 Task: Schedule a meeting for June 20, 2023, from 8:00 AM to 8:30 AM, and invite Shubham Jain.
Action: Mouse moved to (437, 404)
Screenshot: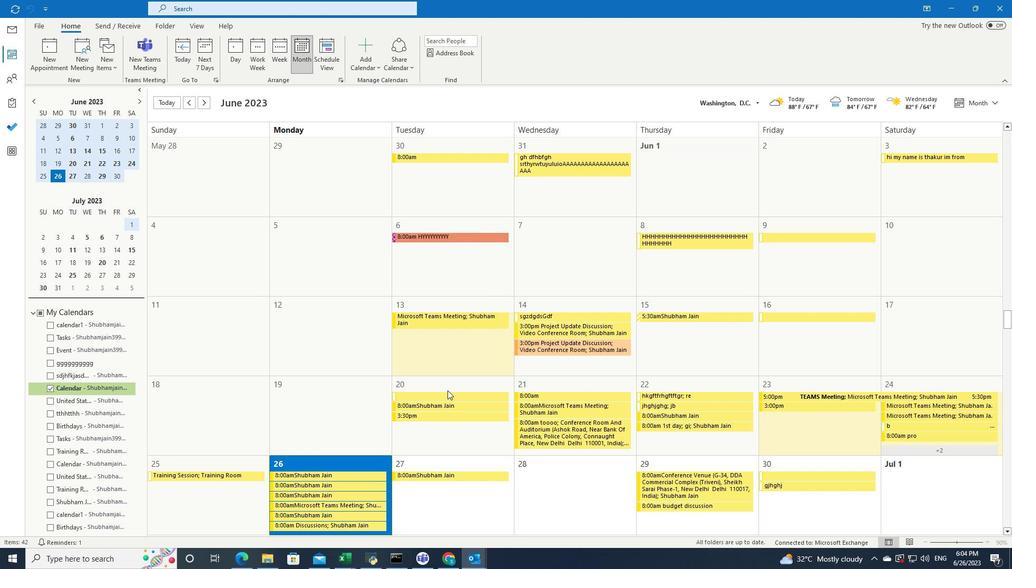 
Action: Mouse pressed left at (437, 404)
Screenshot: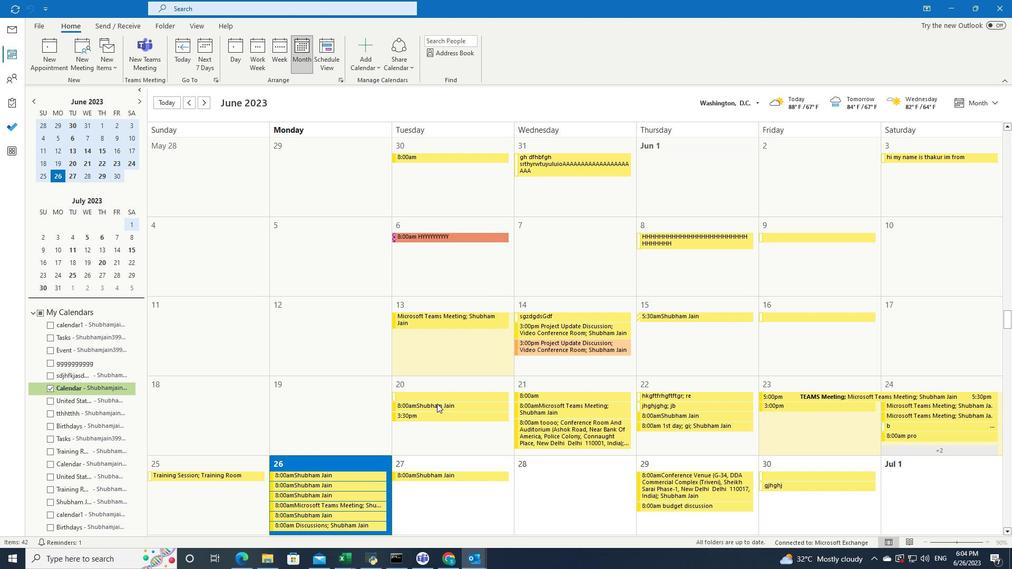 
Action: Mouse pressed left at (437, 404)
Screenshot: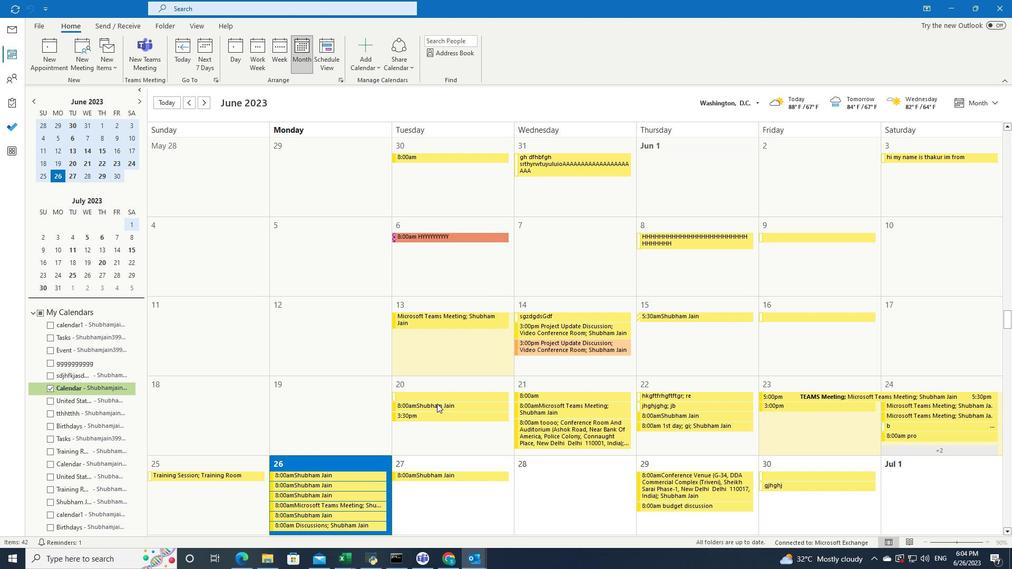 
Action: Mouse moved to (575, 51)
Screenshot: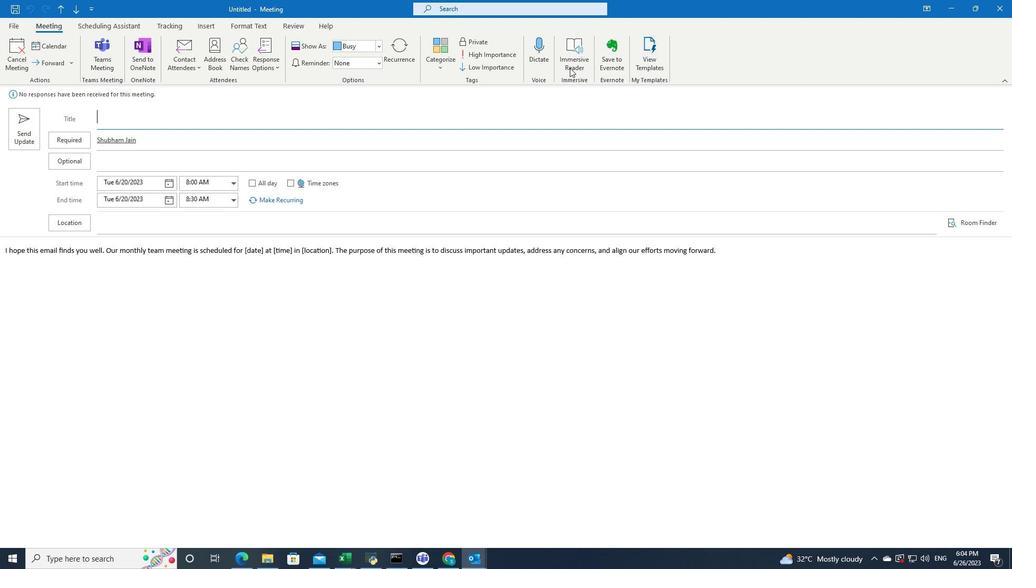 
Action: Mouse pressed left at (575, 51)
Screenshot: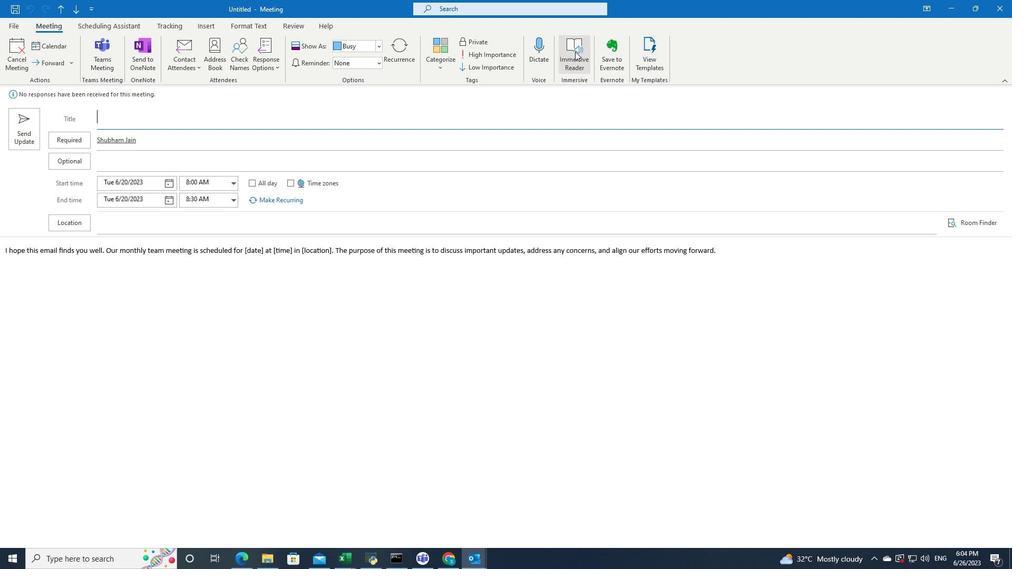 
Action: Mouse moved to (140, 65)
Screenshot: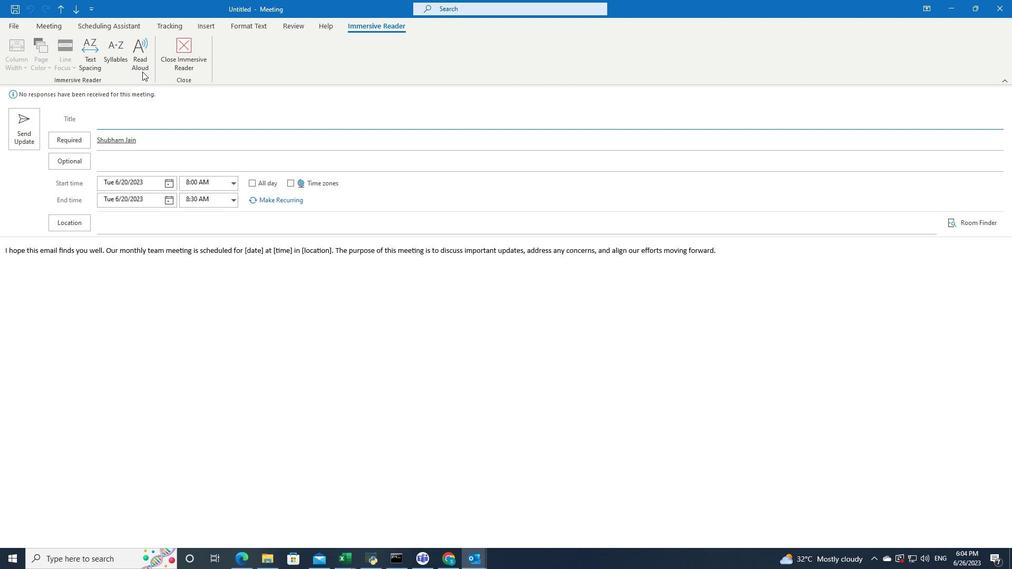 
Action: Mouse pressed left at (140, 65)
Screenshot: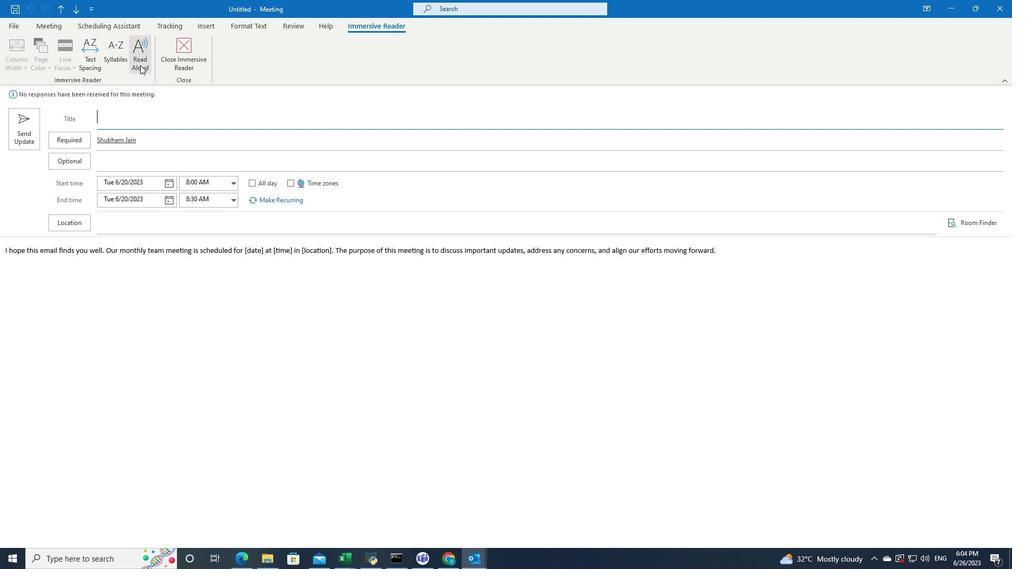 
Action: Mouse moved to (956, 248)
Screenshot: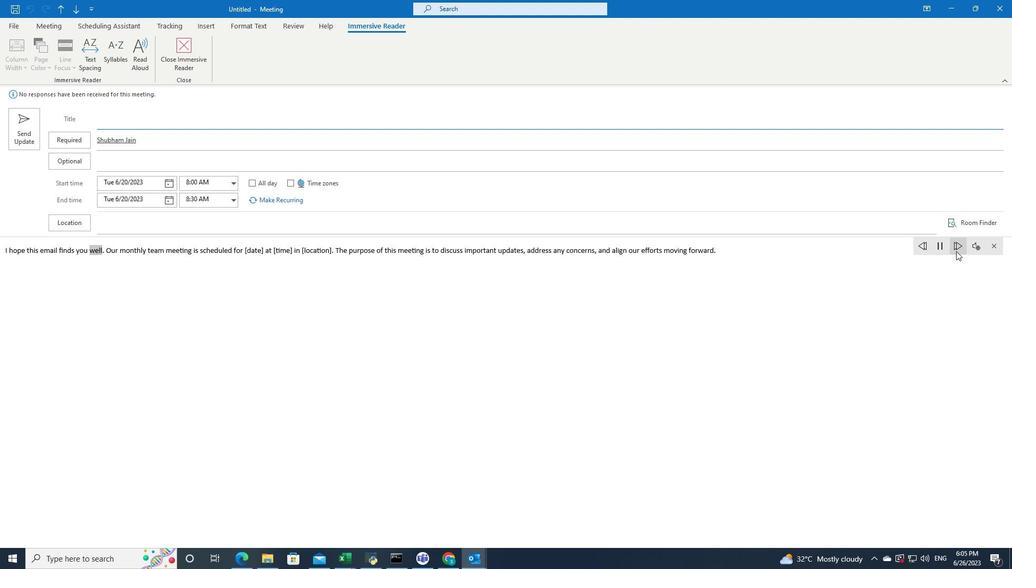 
Action: Mouse pressed left at (956, 248)
Screenshot: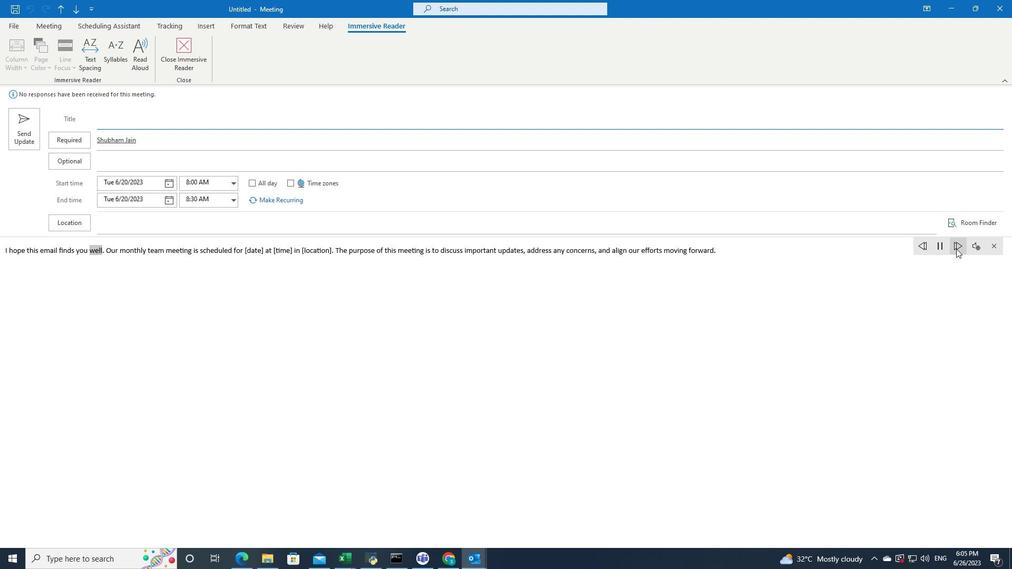 
Action: Mouse pressed left at (956, 248)
Screenshot: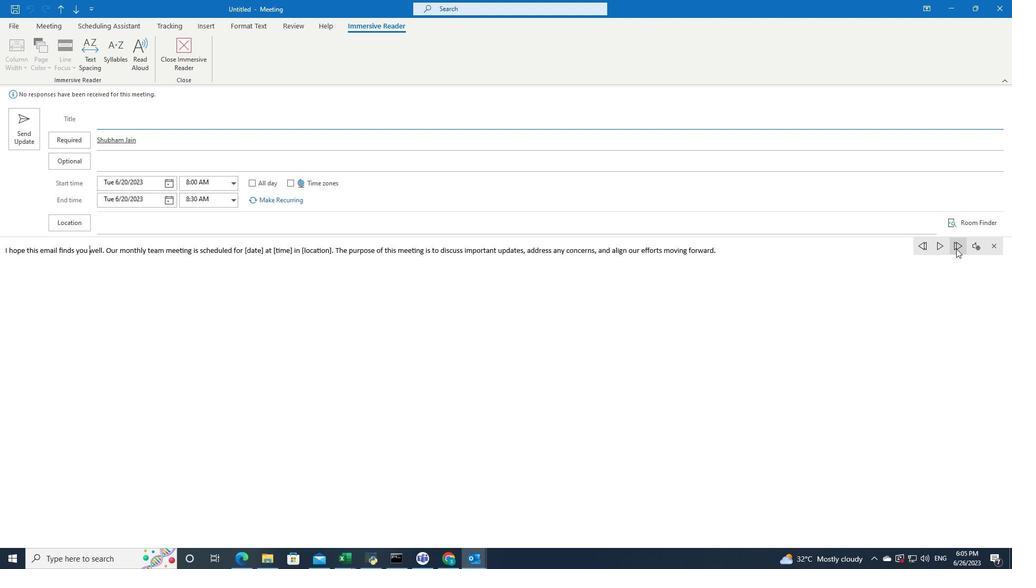 
Action: Mouse moved to (938, 245)
Screenshot: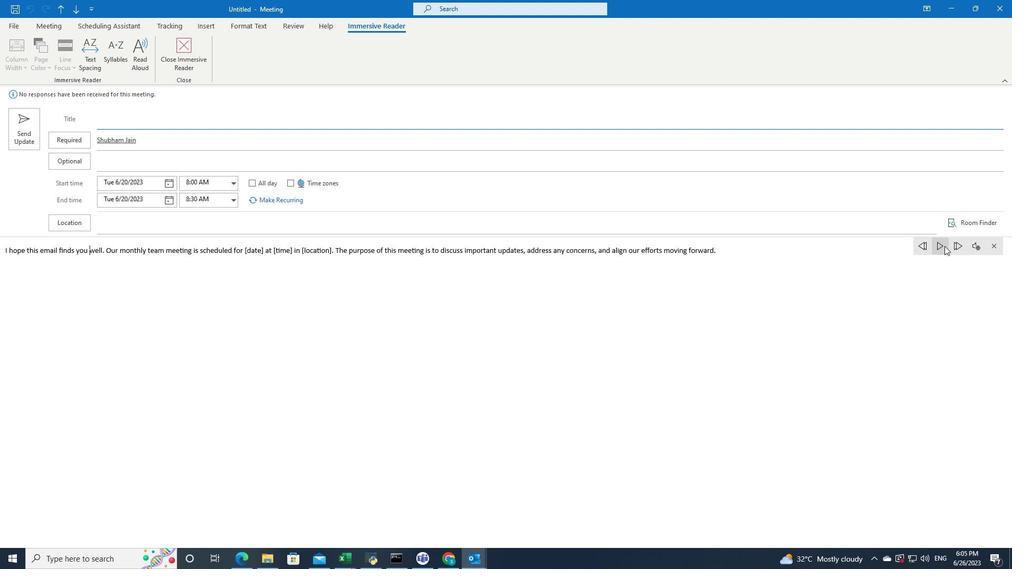 
Action: Mouse pressed left at (938, 245)
Screenshot: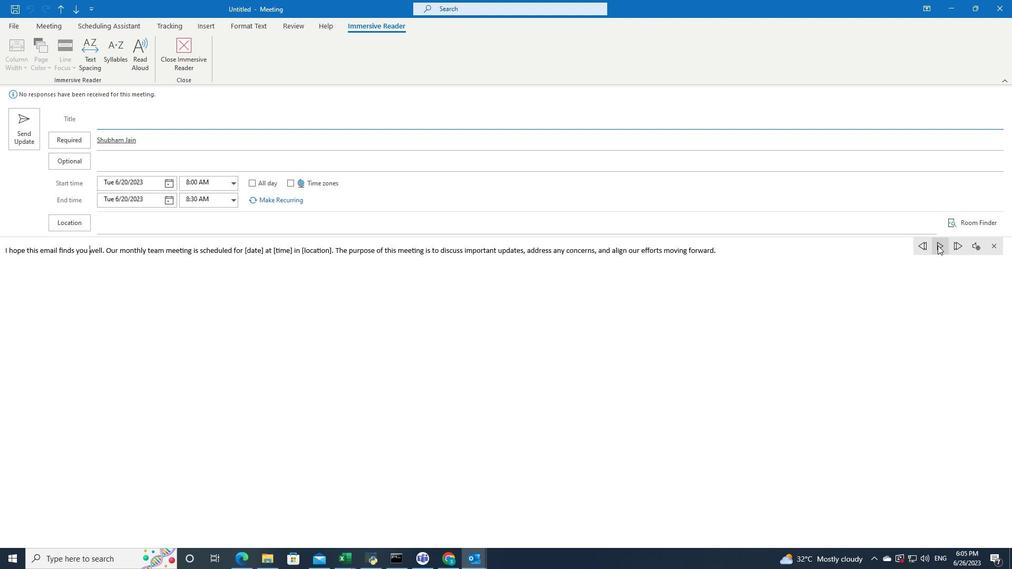 
Action: Mouse moved to (957, 245)
Screenshot: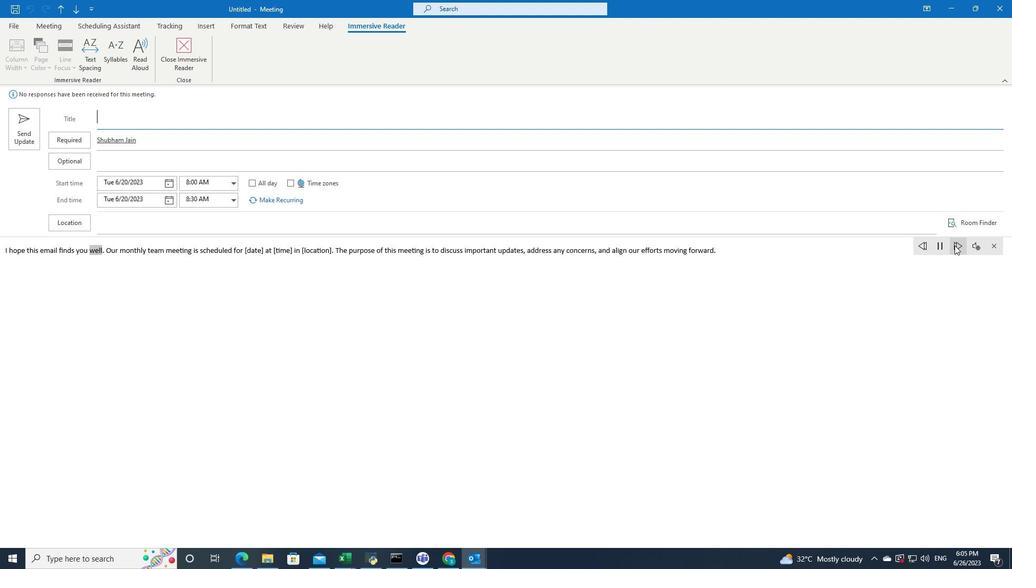 
